 Task: Check the data of condos/co-ops with price drops in the last 5 years.
Action: Mouse moved to (548, 56)
Screenshot: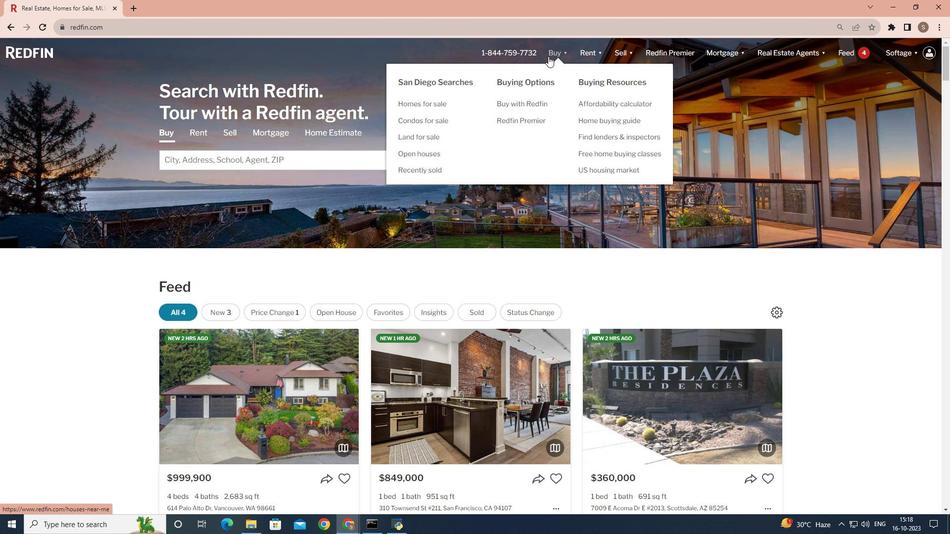 
Action: Mouse pressed left at (548, 56)
Screenshot: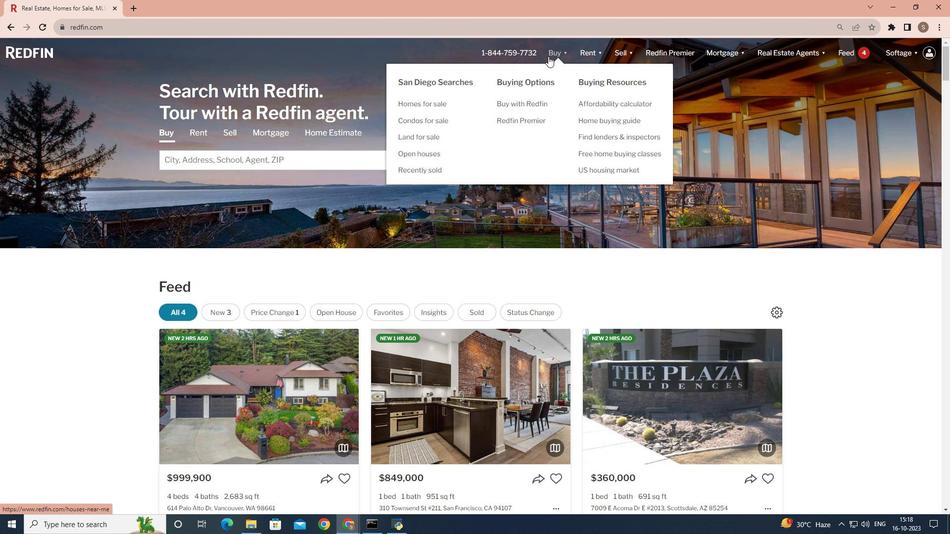 
Action: Mouse moved to (231, 207)
Screenshot: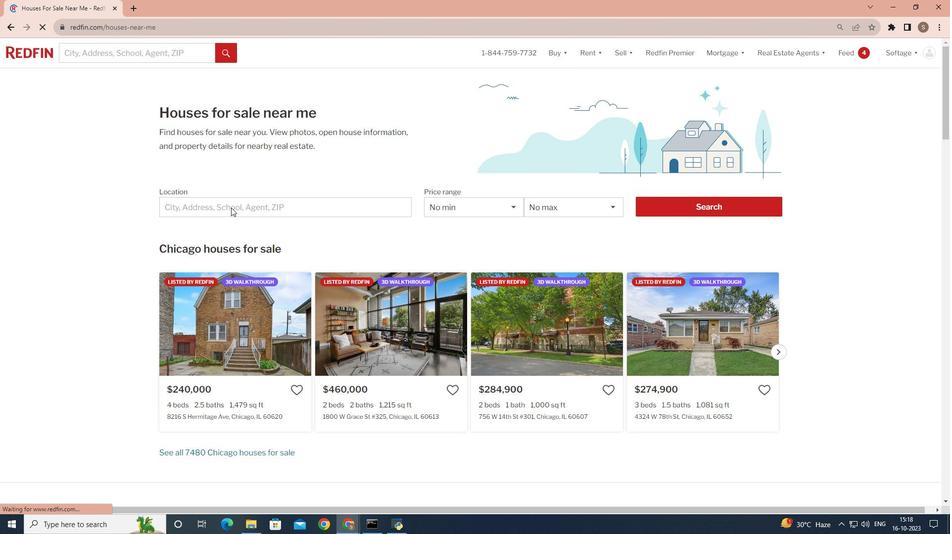 
Action: Mouse pressed left at (231, 207)
Screenshot: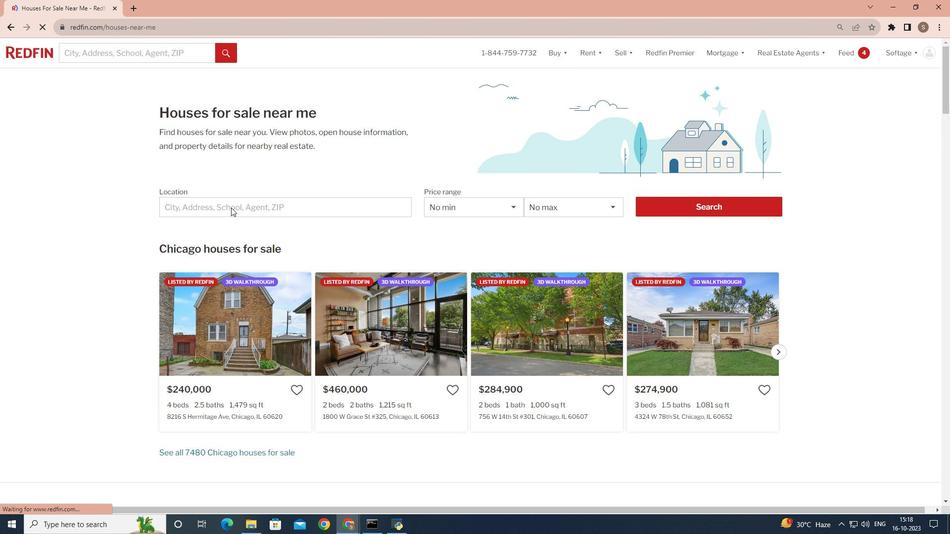
Action: Mouse moved to (215, 205)
Screenshot: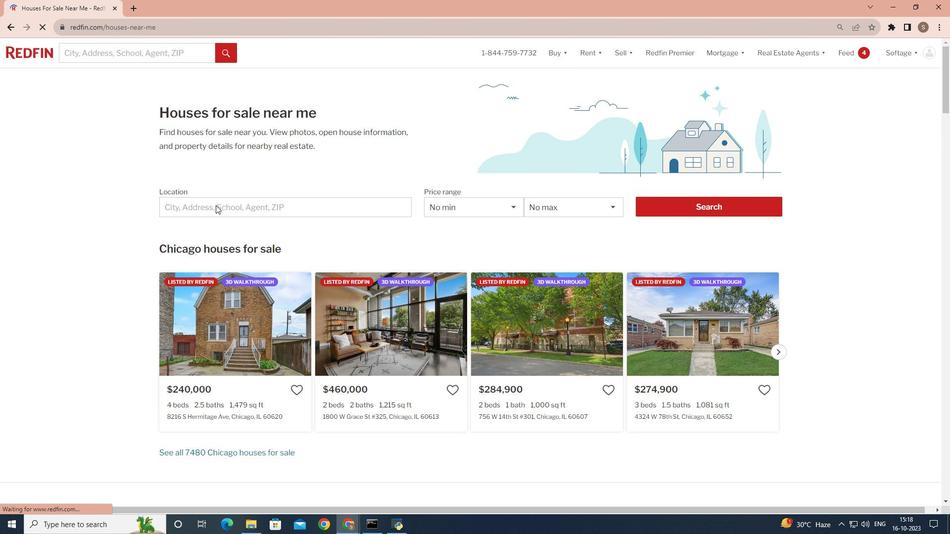 
Action: Mouse pressed left at (215, 205)
Screenshot: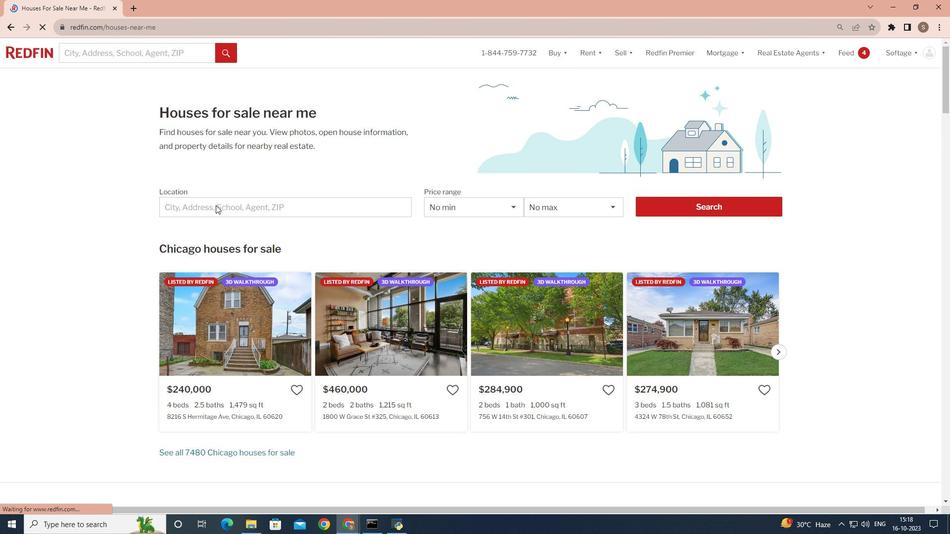 
Action: Mouse pressed left at (215, 205)
Screenshot: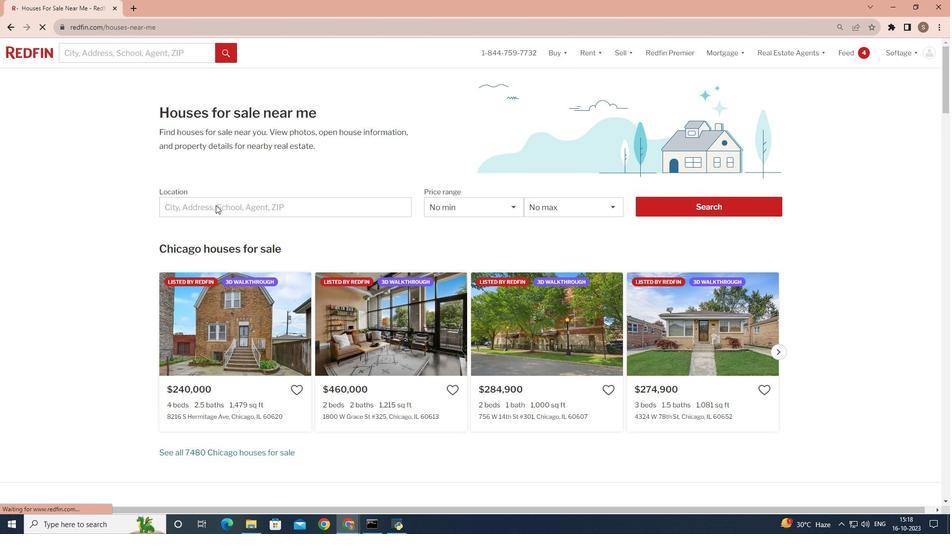 
Action: Mouse moved to (212, 207)
Screenshot: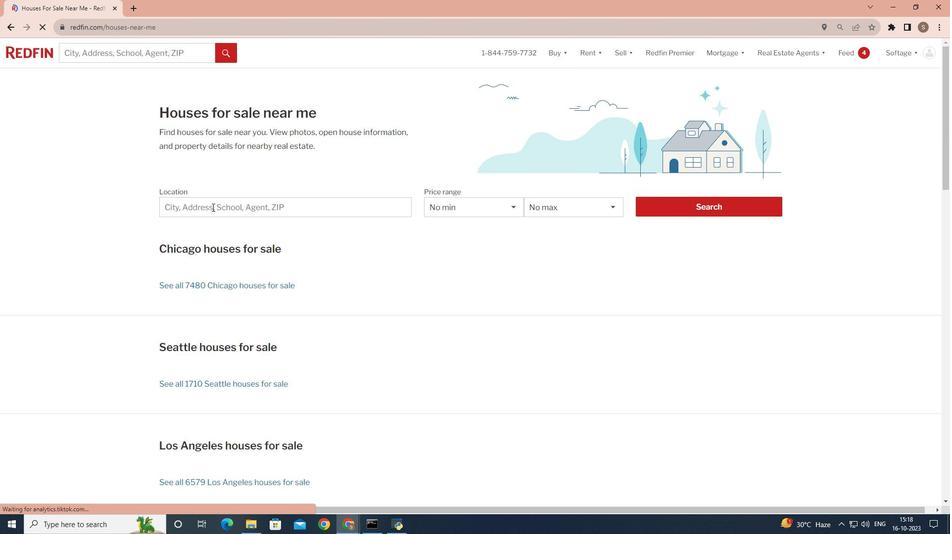 
Action: Mouse pressed left at (212, 207)
Screenshot: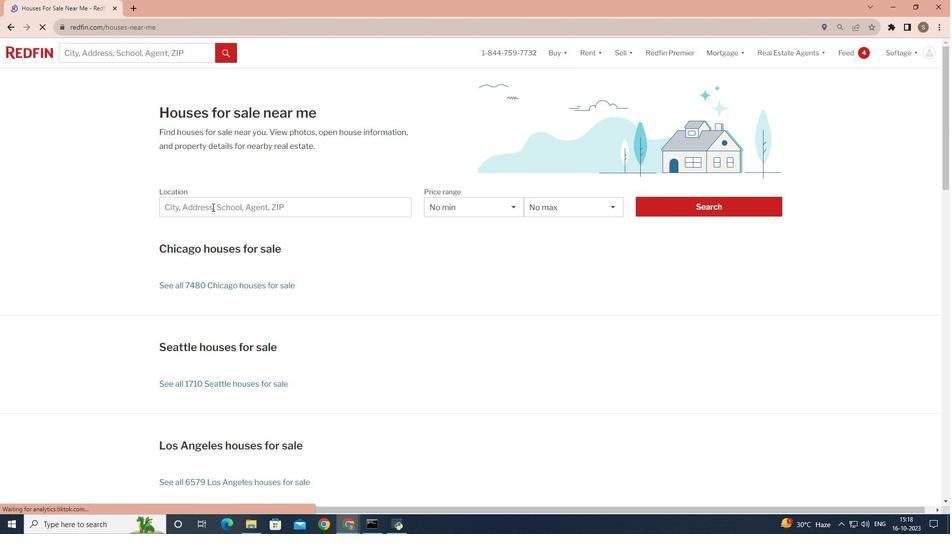 
Action: Key pressed <Key.shift>San<Key.space><Key.shift>Diego
Screenshot: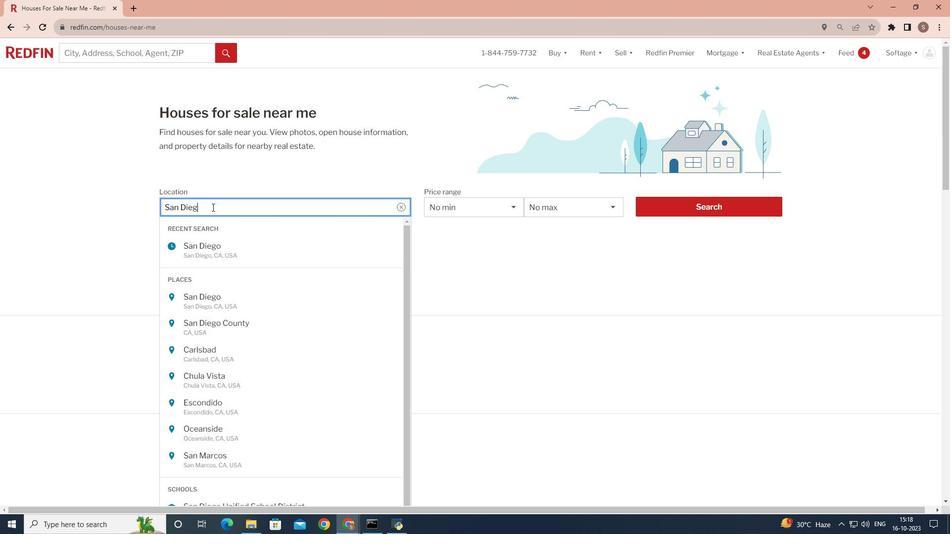 
Action: Mouse moved to (694, 199)
Screenshot: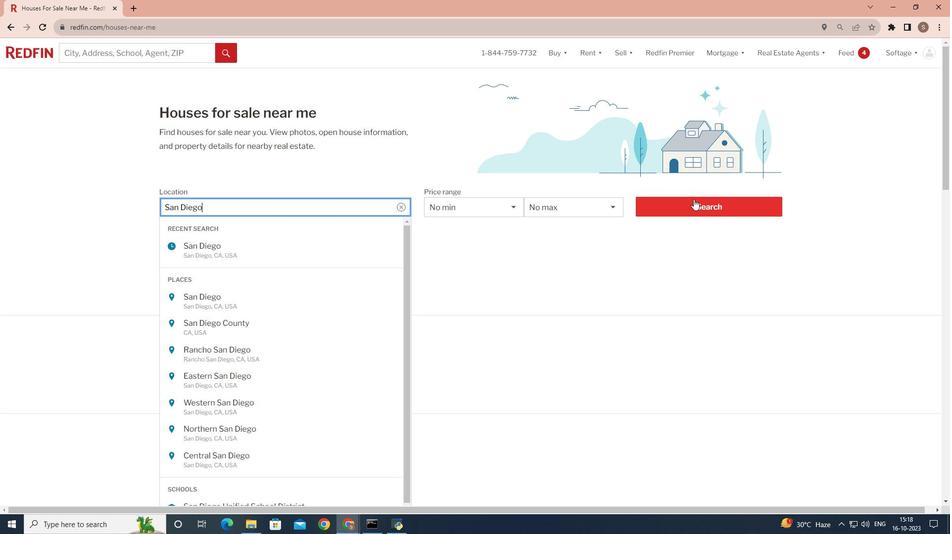 
Action: Mouse pressed left at (694, 199)
Screenshot: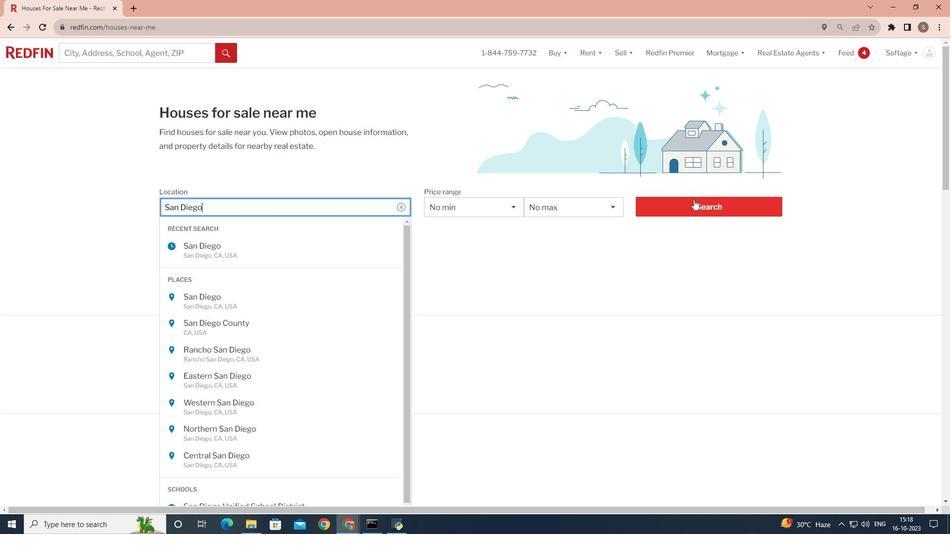 
Action: Mouse pressed left at (694, 199)
Screenshot: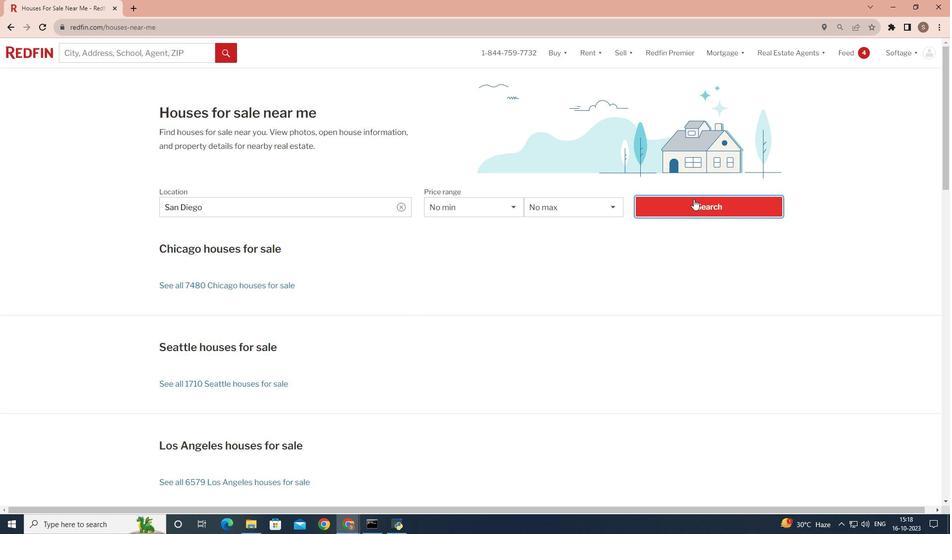 
Action: Mouse moved to (825, 80)
Screenshot: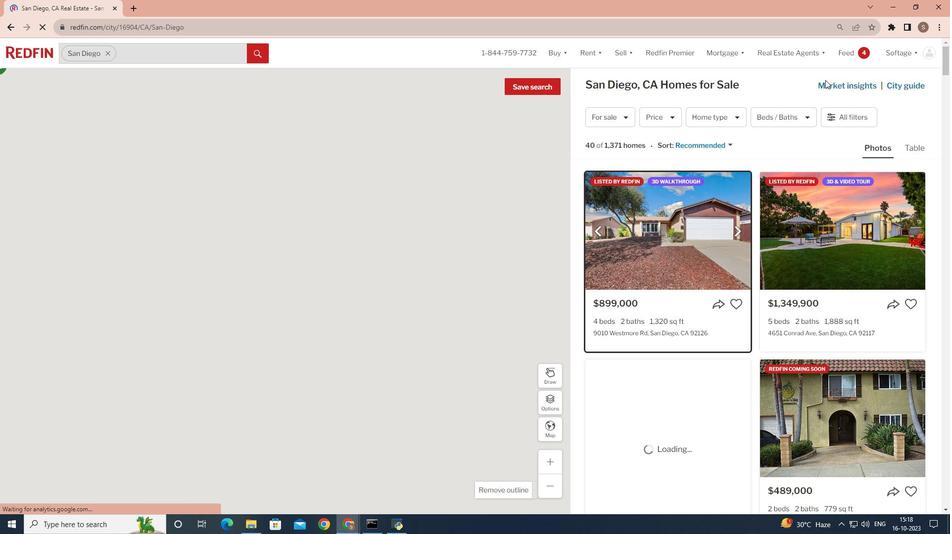 
Action: Mouse pressed left at (825, 80)
Screenshot: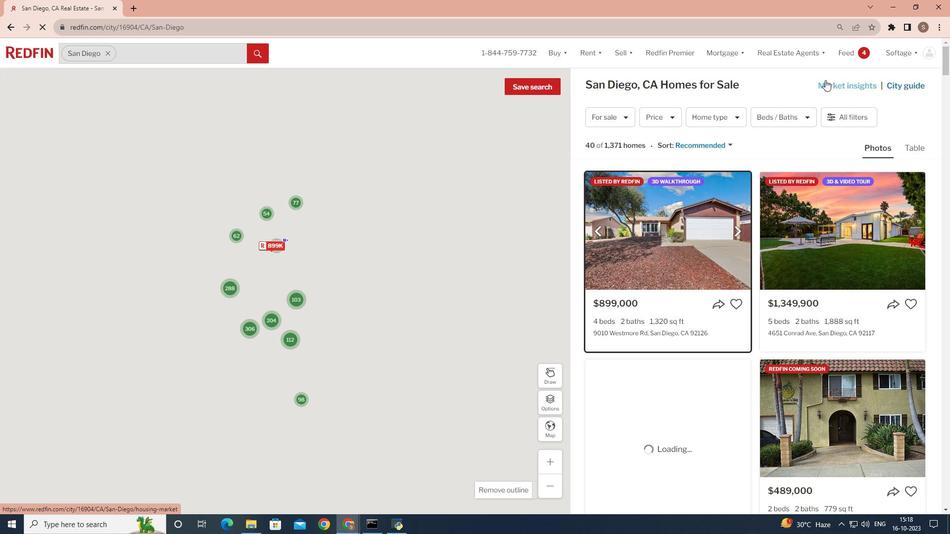 
Action: Mouse moved to (552, 275)
Screenshot: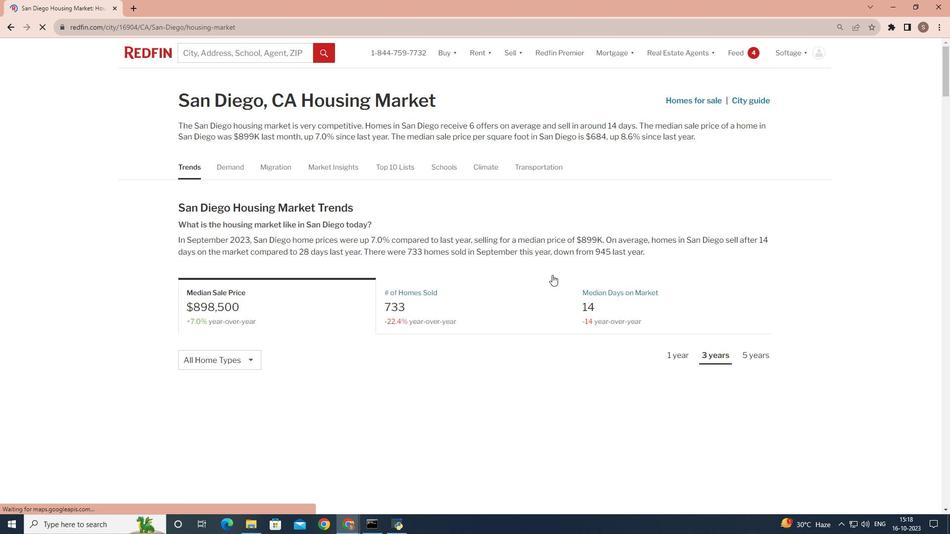 
Action: Mouse scrolled (552, 274) with delta (0, 0)
Screenshot: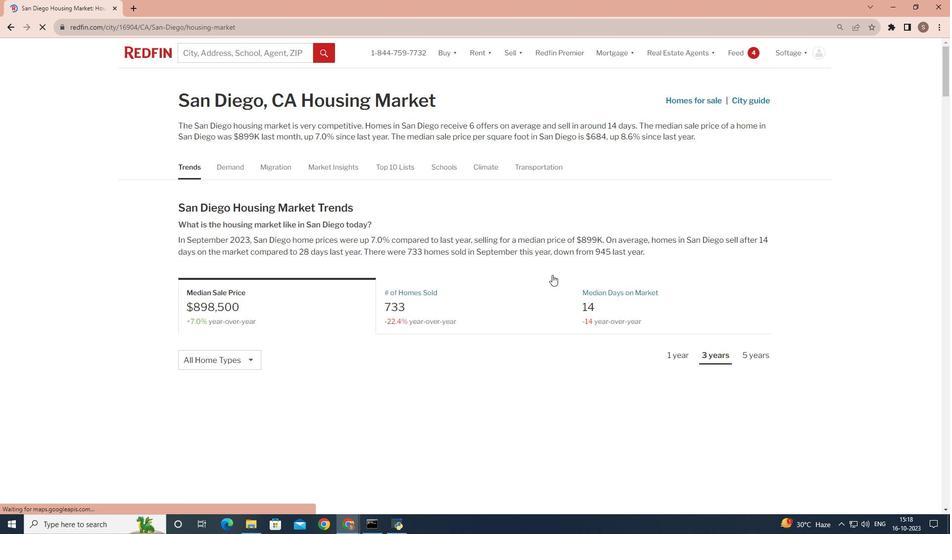 
Action: Mouse scrolled (552, 274) with delta (0, 0)
Screenshot: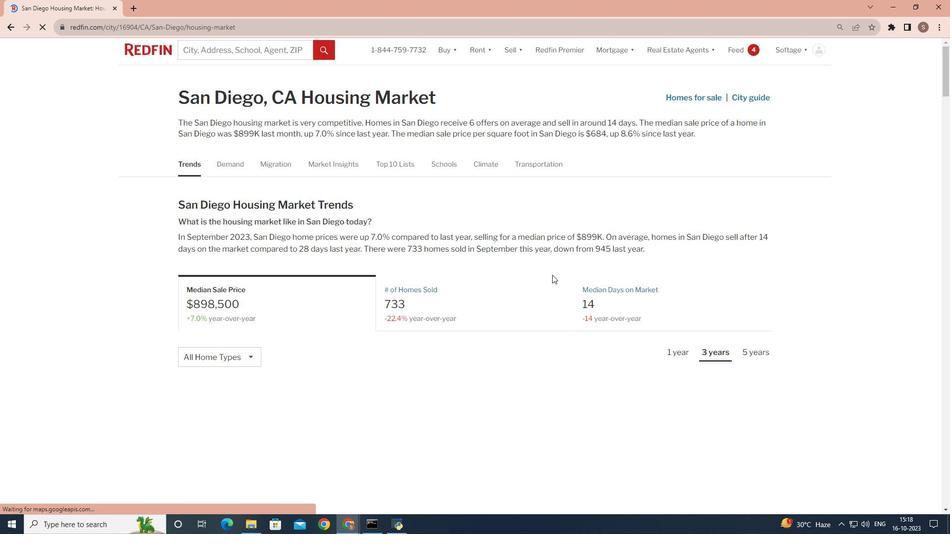
Action: Mouse moved to (229, 73)
Screenshot: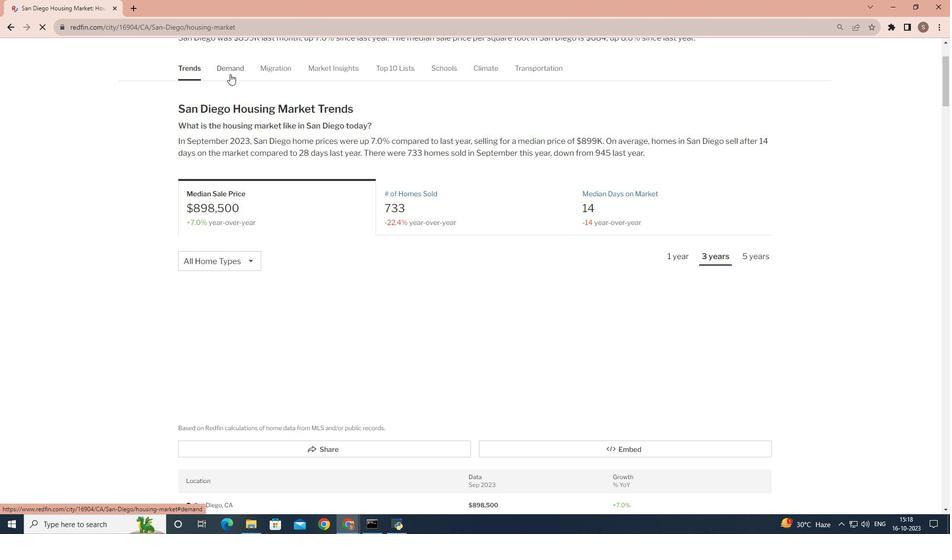 
Action: Mouse pressed left at (229, 73)
Screenshot: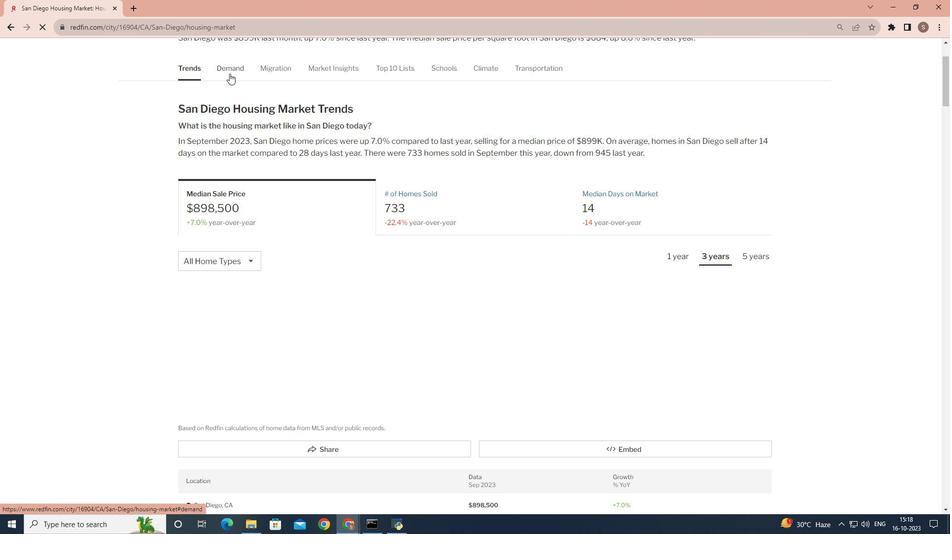 
Action: Mouse moved to (601, 230)
Screenshot: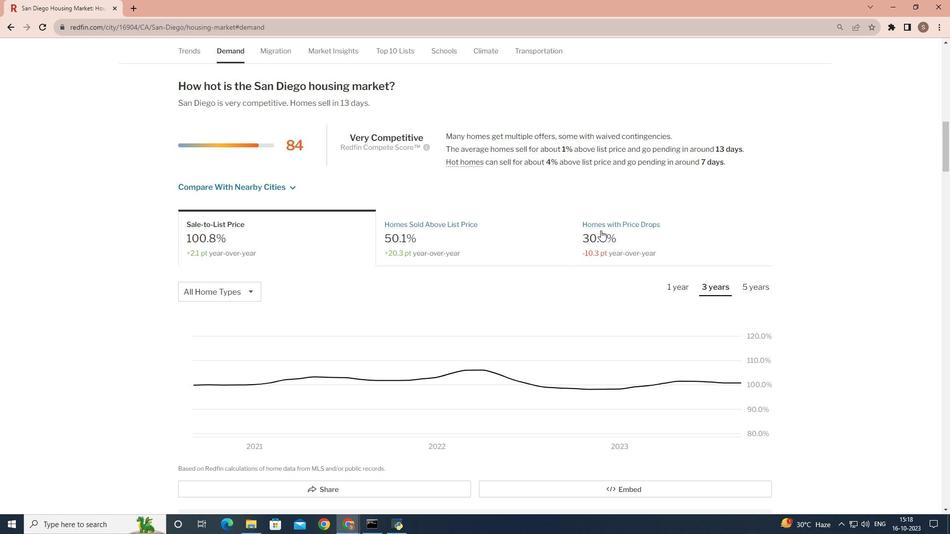 
Action: Mouse pressed left at (601, 230)
Screenshot: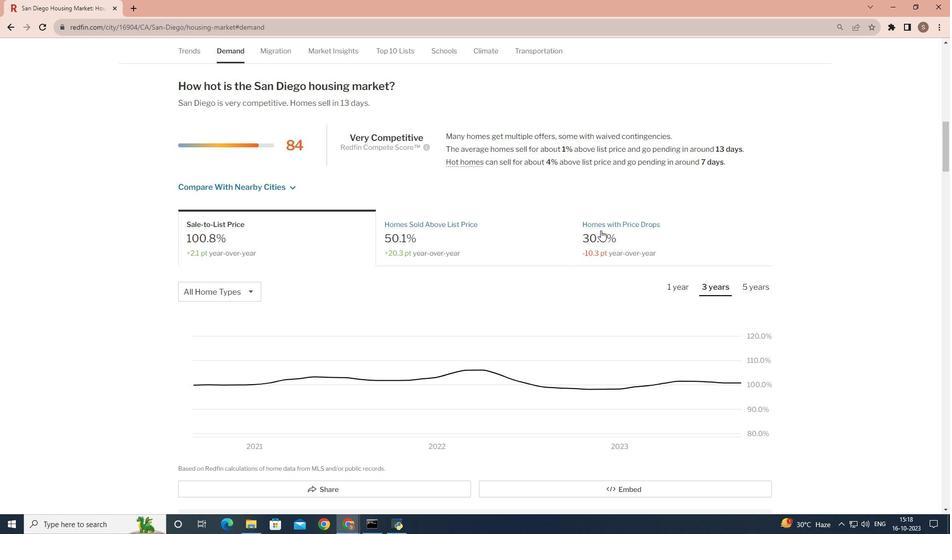 
Action: Mouse moved to (251, 293)
Screenshot: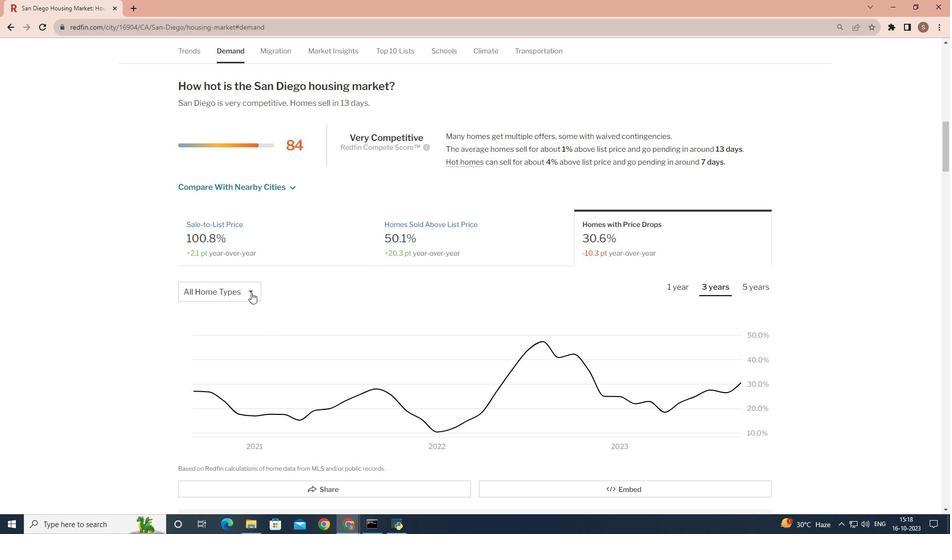 
Action: Mouse pressed left at (251, 293)
Screenshot: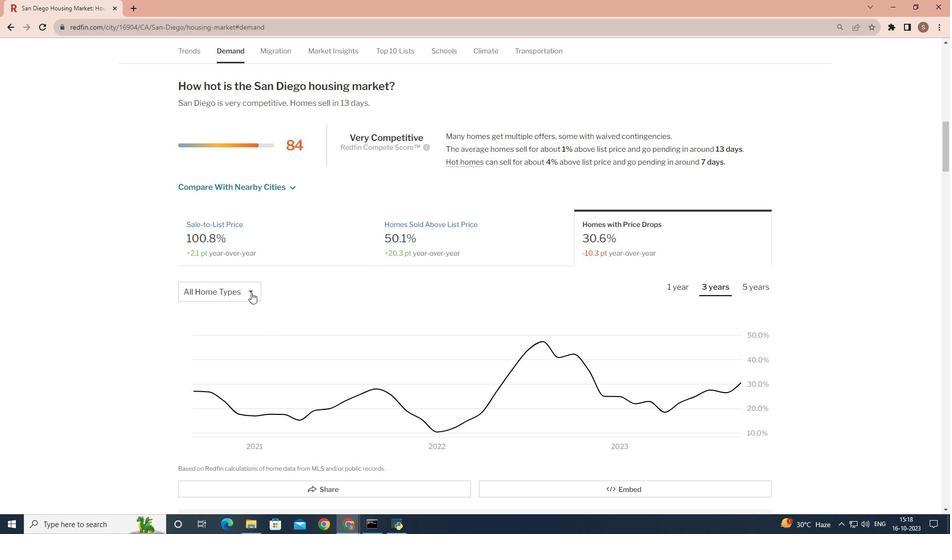 
Action: Mouse moved to (231, 374)
Screenshot: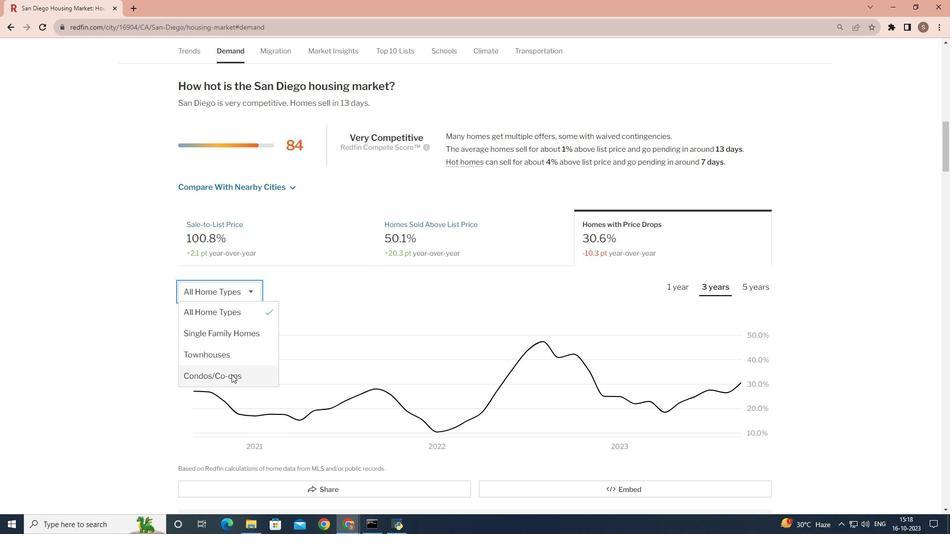 
Action: Mouse pressed left at (231, 374)
Screenshot: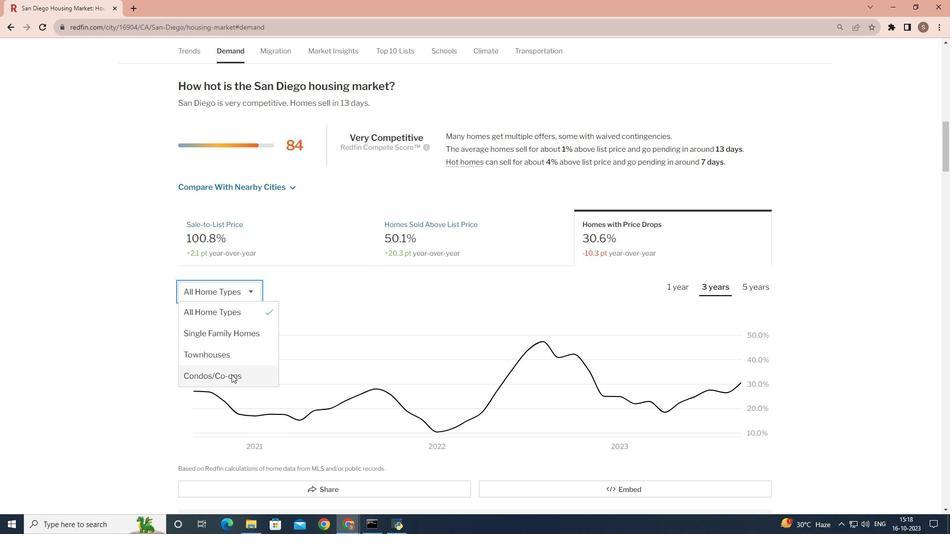 
Action: Mouse moved to (758, 280)
Screenshot: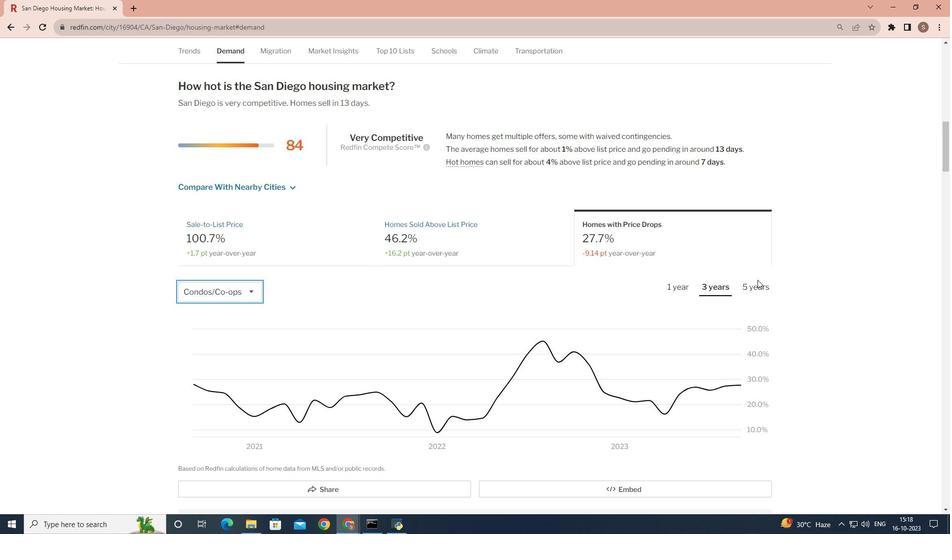 
Action: Mouse pressed left at (758, 280)
Screenshot: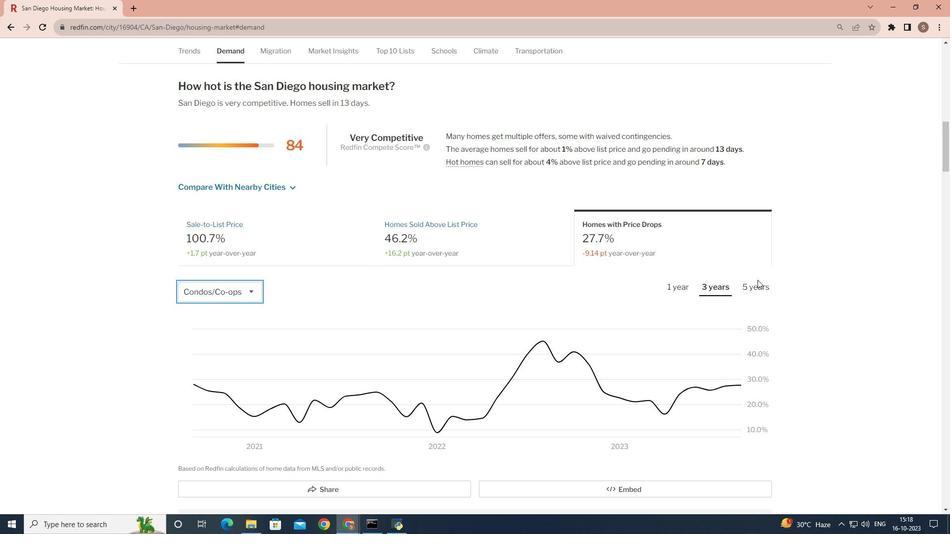 
Action: Mouse moved to (758, 285)
Screenshot: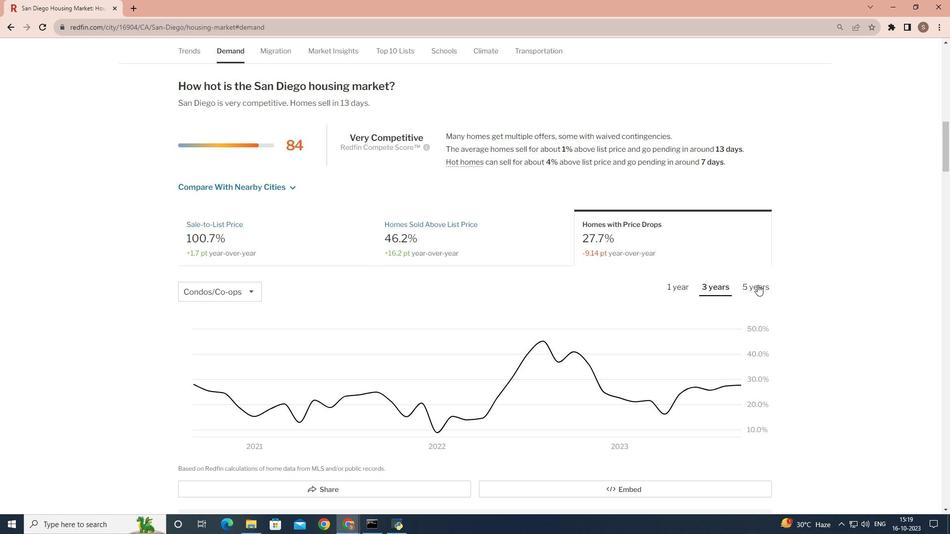 
Action: Mouse pressed left at (758, 285)
Screenshot: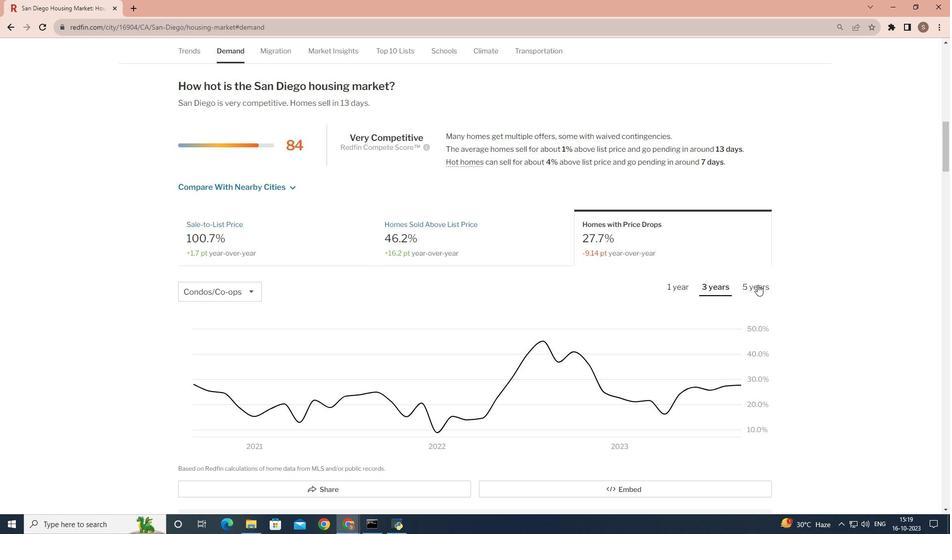 
